 Task: Add Imported Smoked Gouda to the cart.
Action: Mouse moved to (1001, 308)
Screenshot: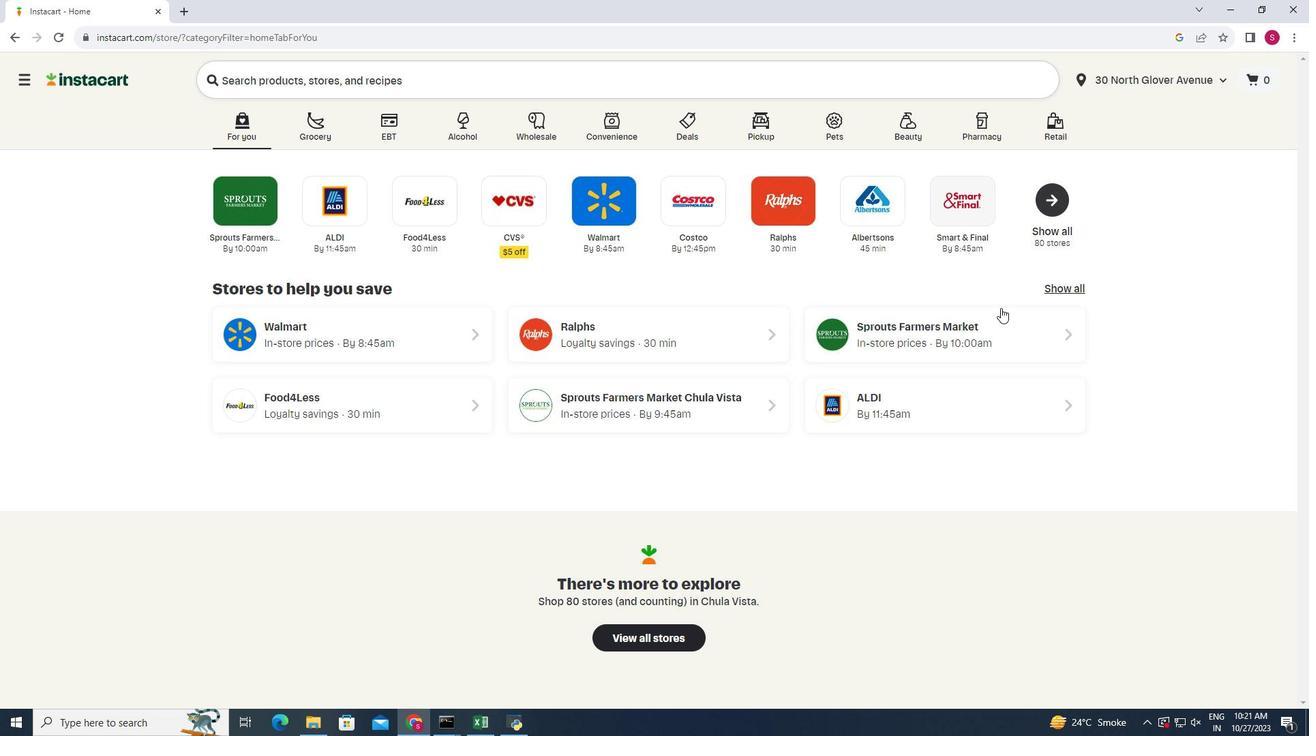
Action: Mouse pressed left at (1001, 308)
Screenshot: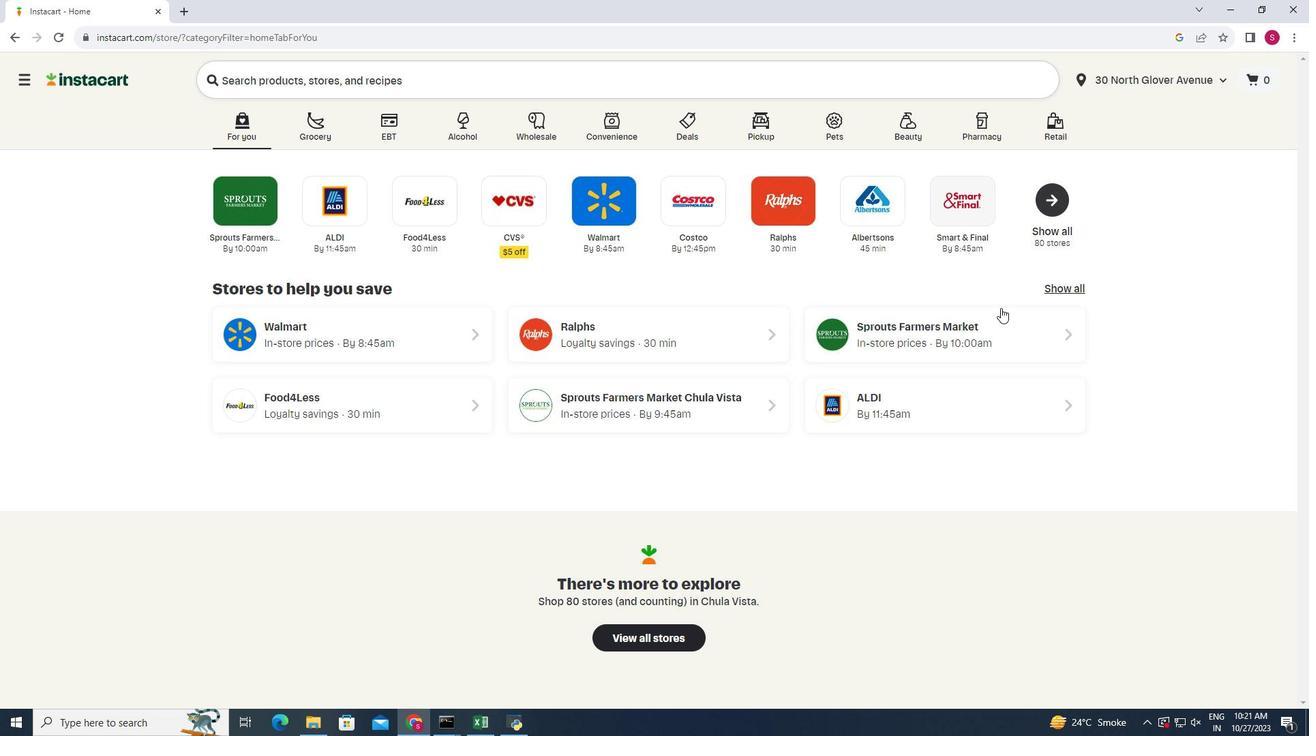 
Action: Mouse moved to (36, 644)
Screenshot: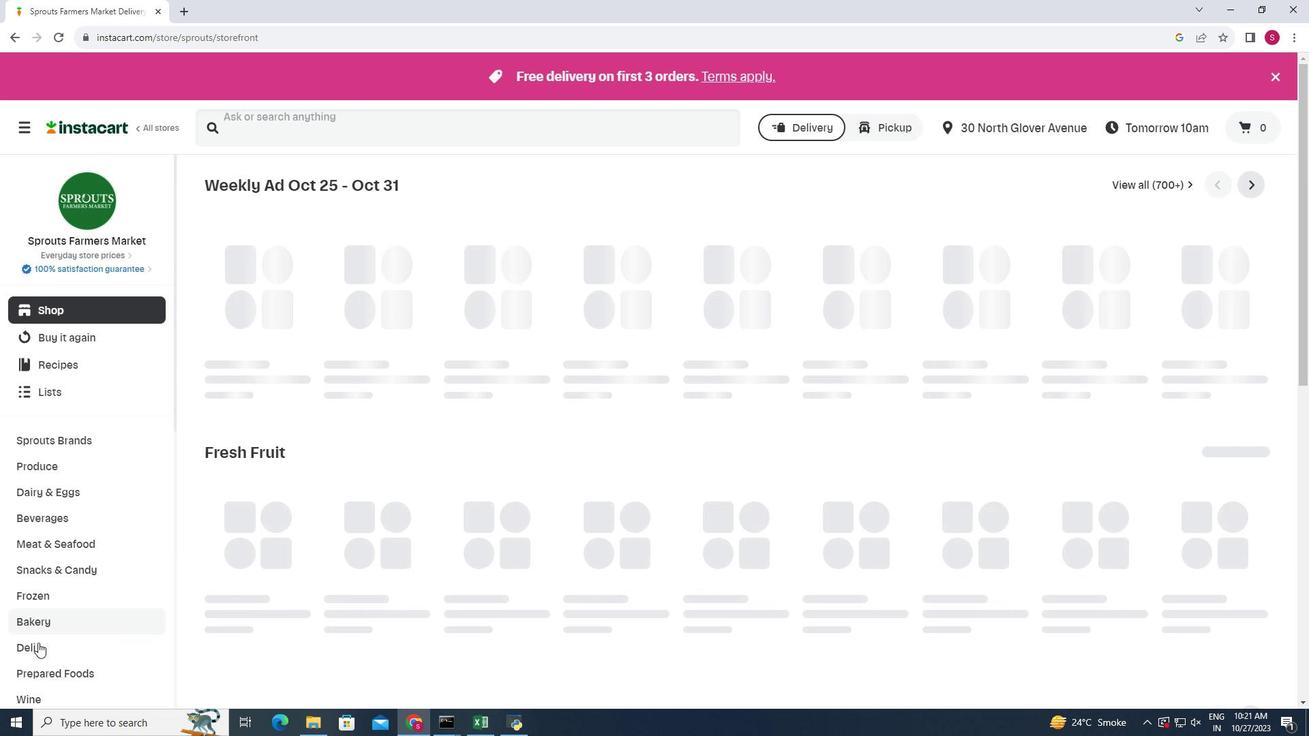 
Action: Mouse pressed left at (36, 644)
Screenshot: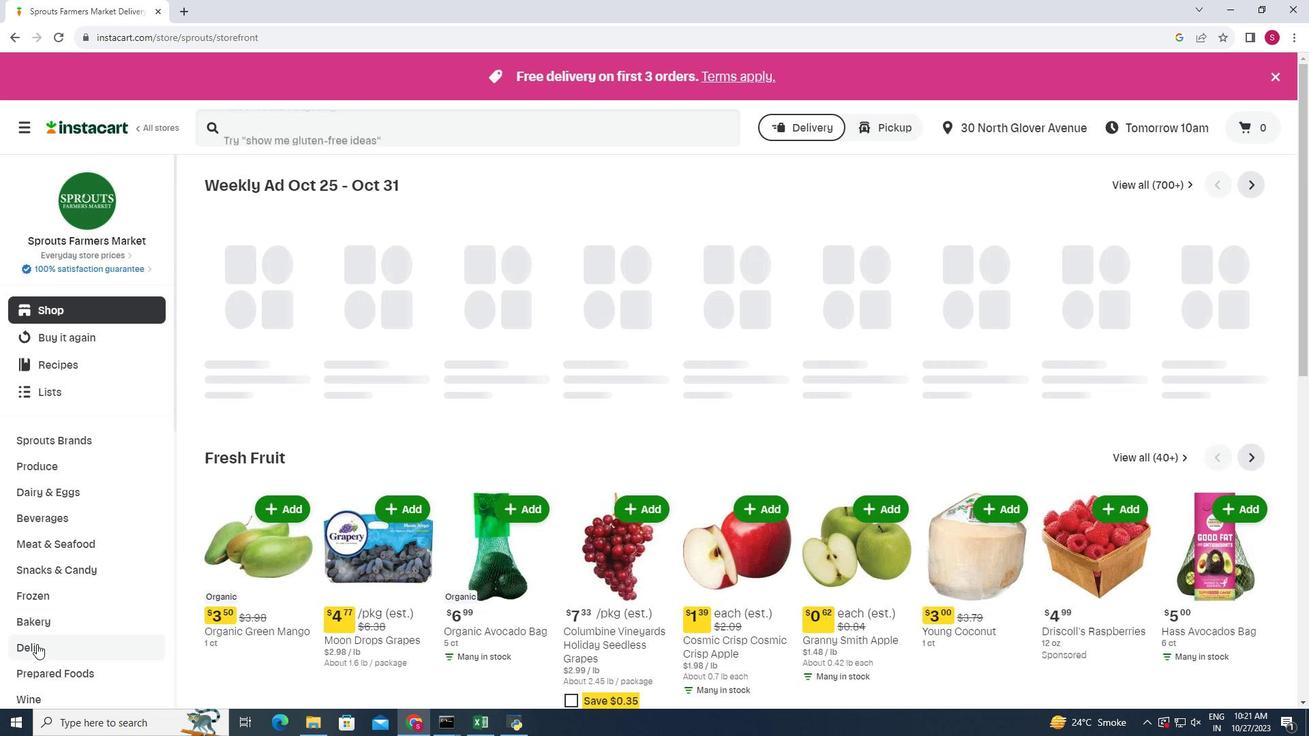 
Action: Mouse moved to (347, 213)
Screenshot: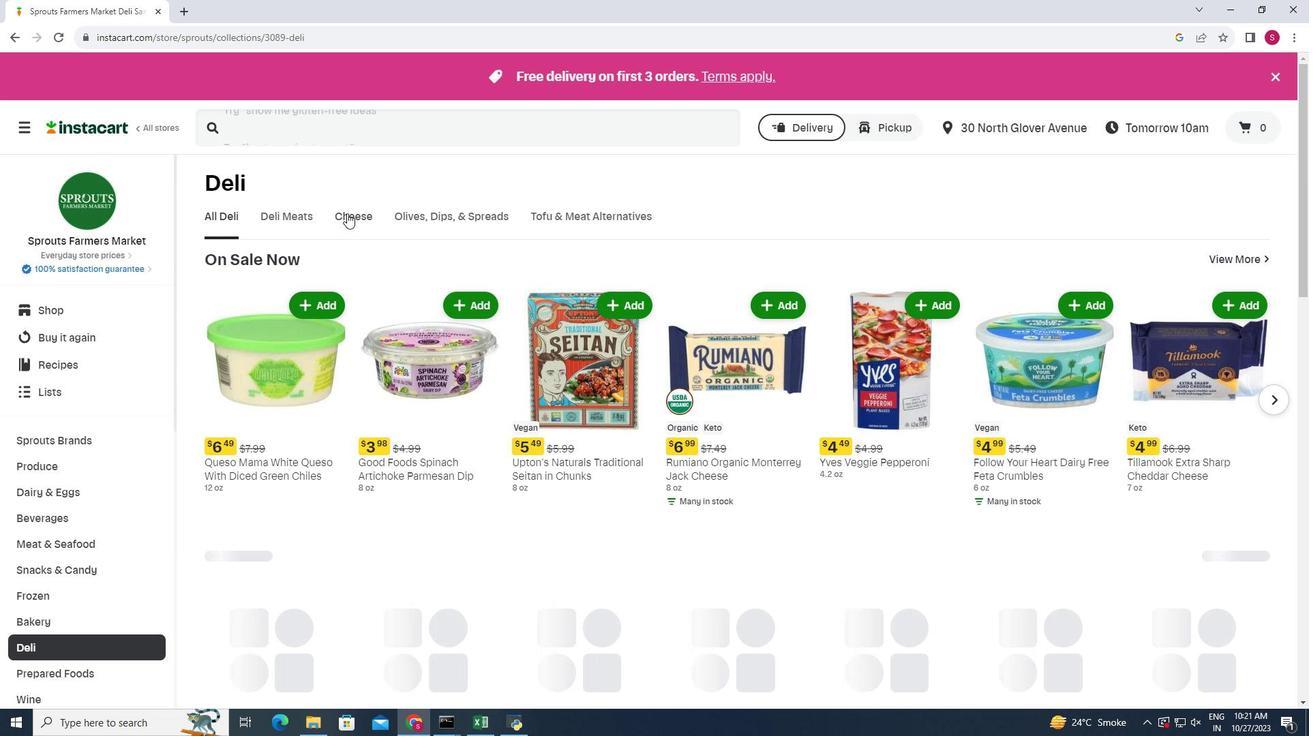 
Action: Mouse pressed left at (347, 213)
Screenshot: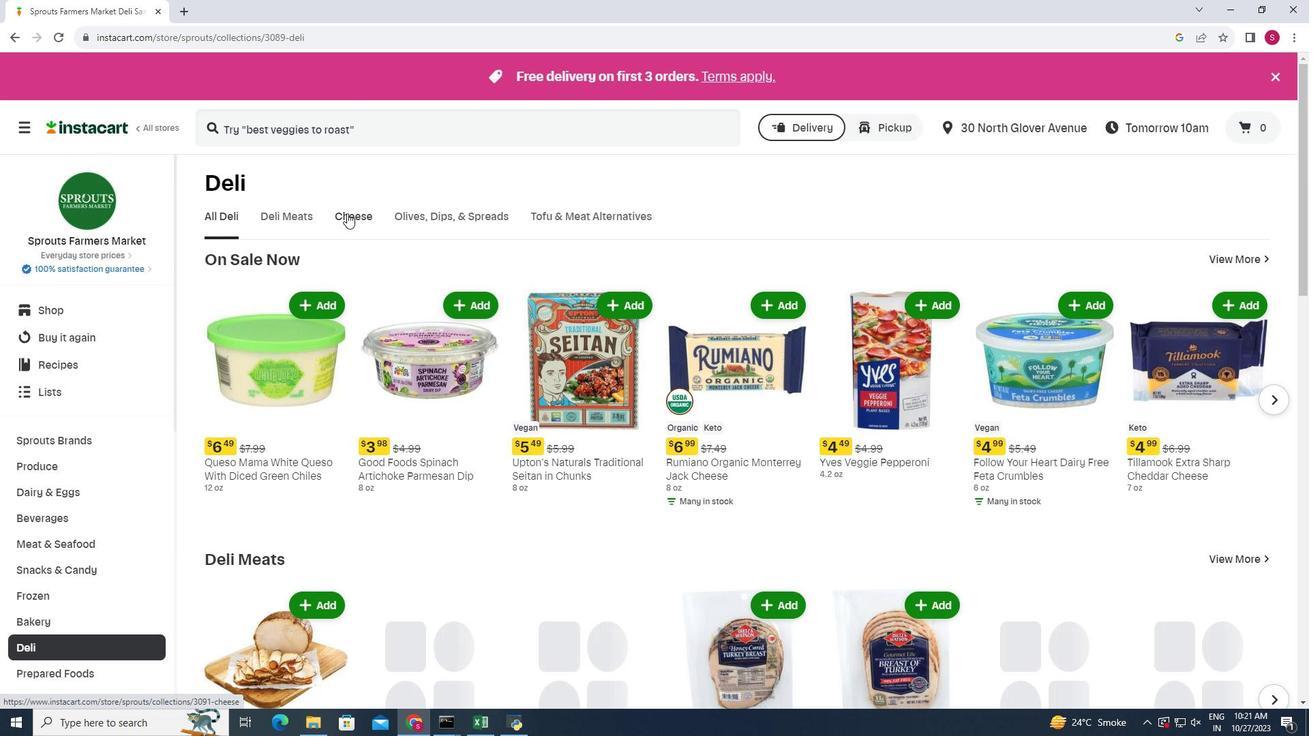
Action: Mouse moved to (1018, 272)
Screenshot: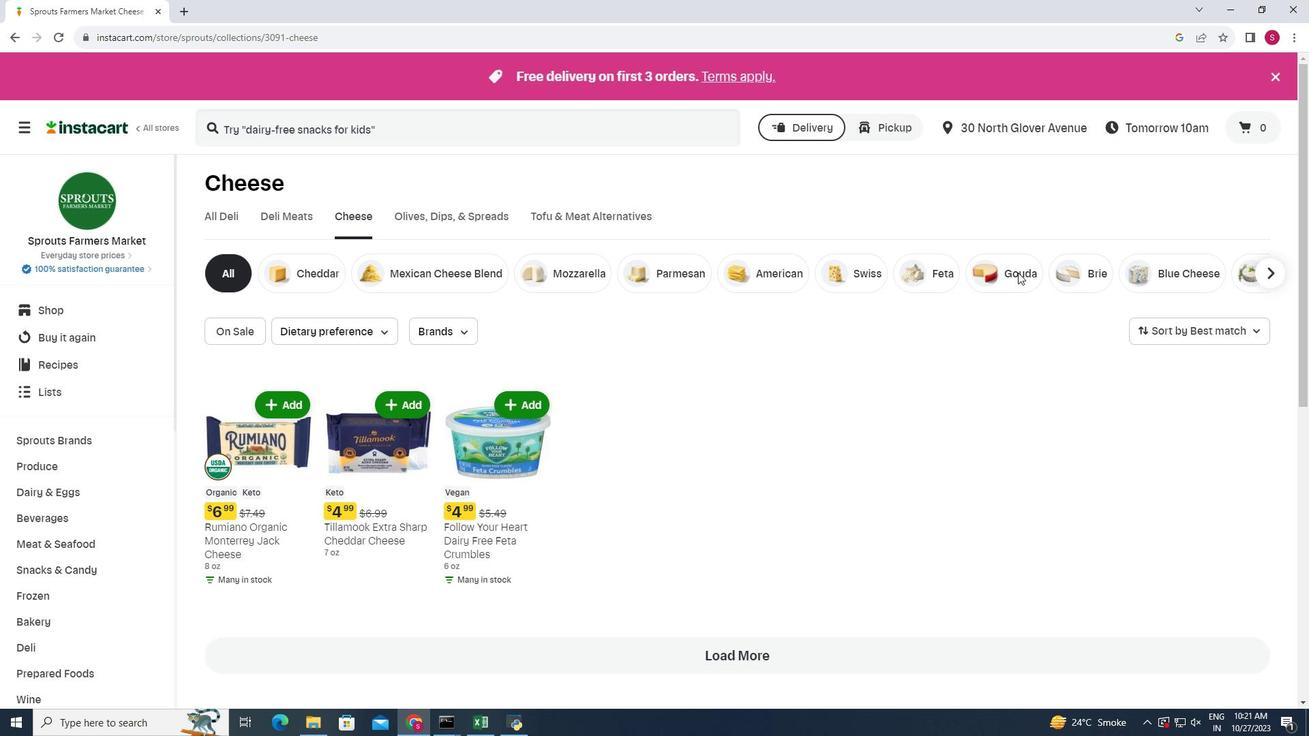 
Action: Mouse pressed left at (1018, 272)
Screenshot: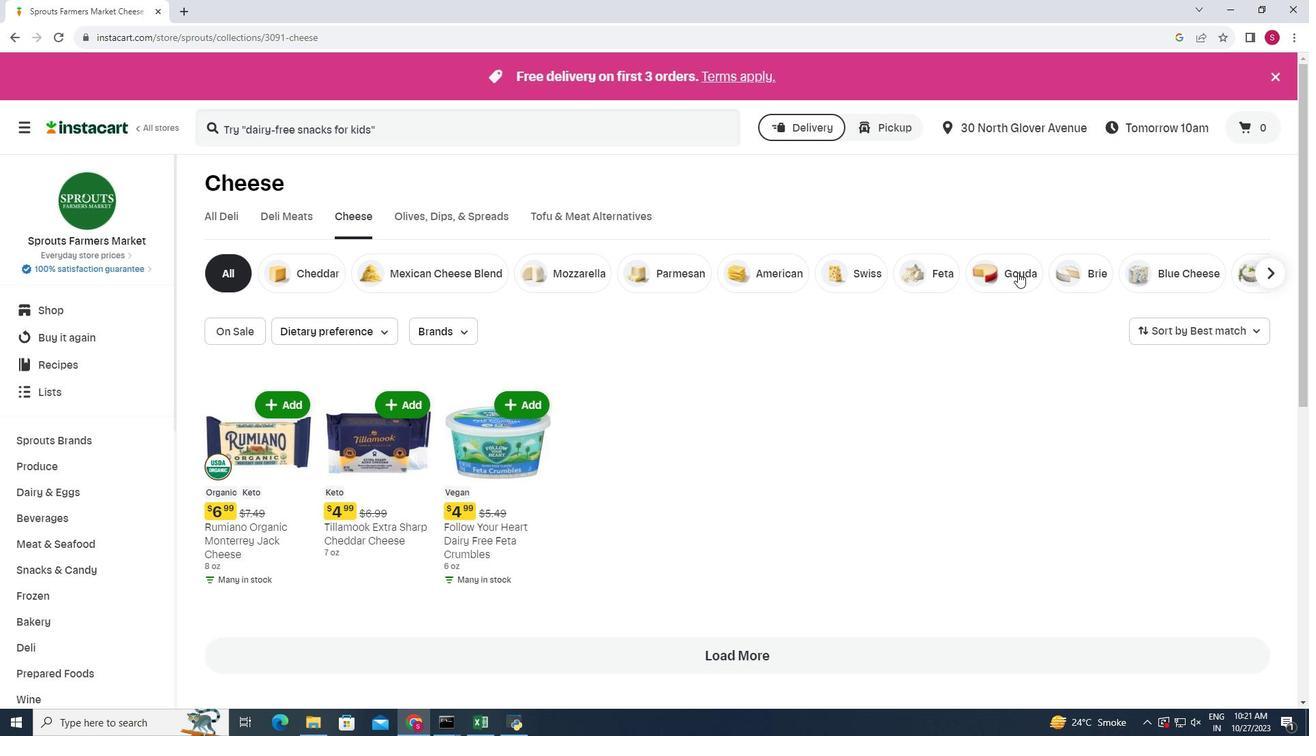 
Action: Mouse moved to (416, 401)
Screenshot: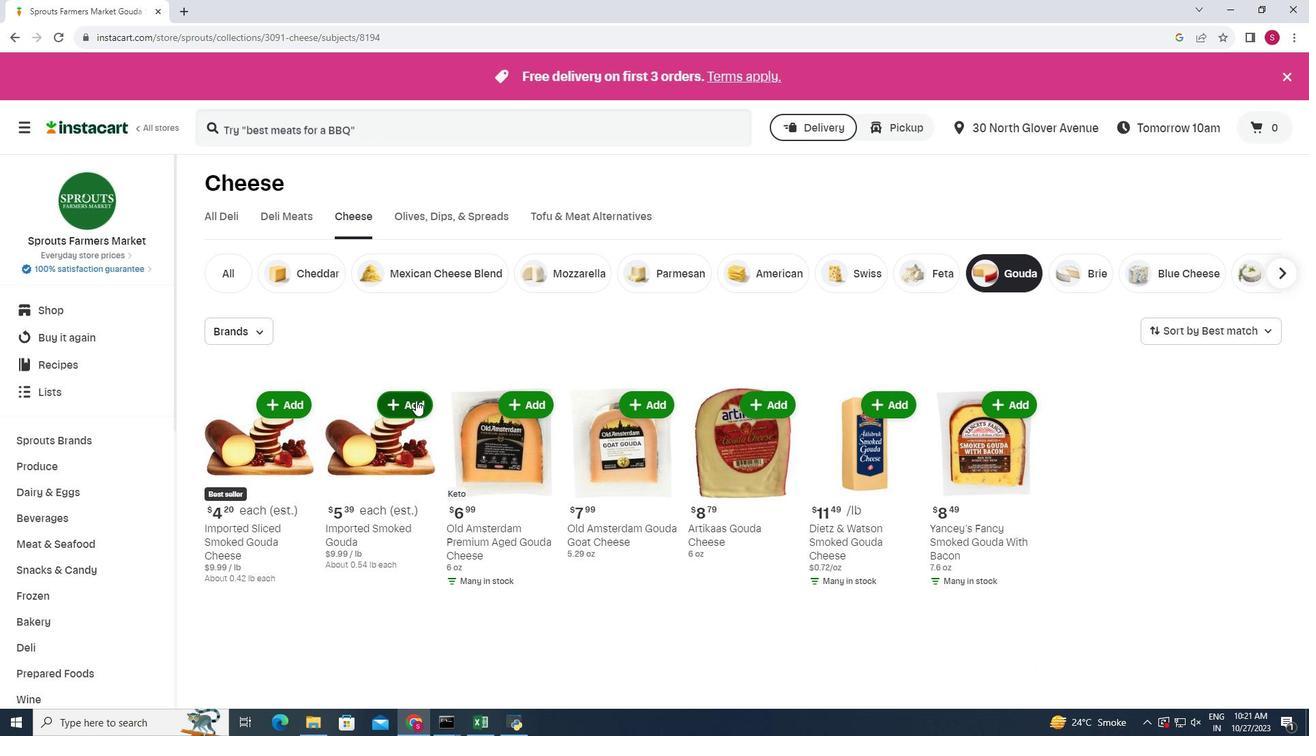 
Action: Mouse pressed left at (416, 401)
Screenshot: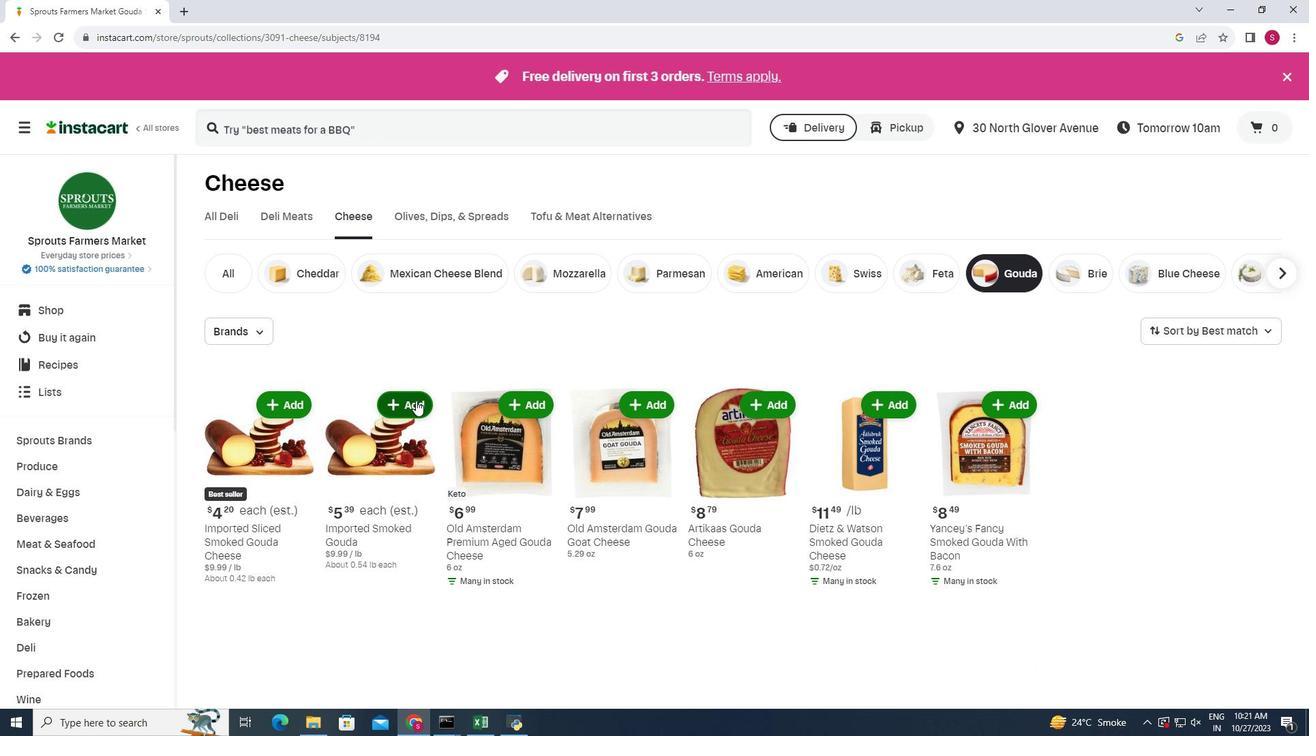 
Action: Mouse moved to (450, 335)
Screenshot: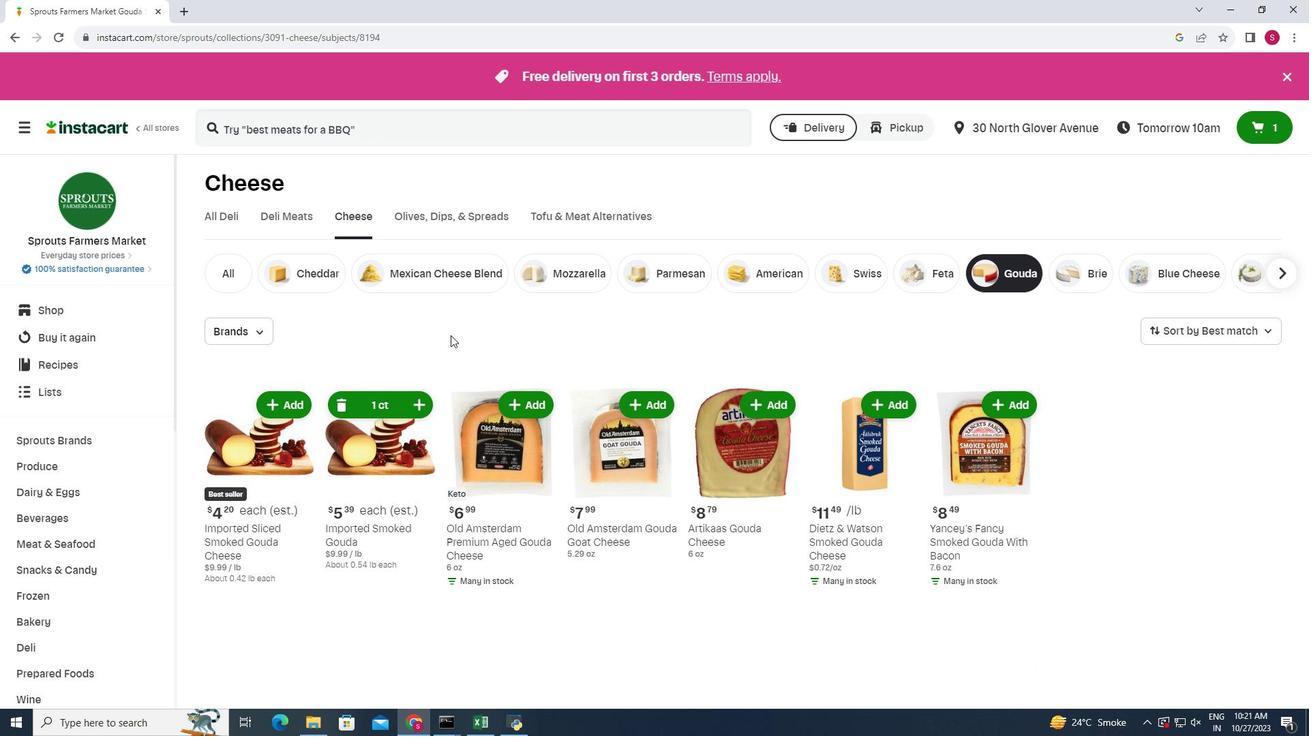 
